 Task: Create ChildIssue0000000706 as Child Issue of Issue Issue0000000353 in Backlog  in Scrum Project Project0000000071 in Jira. Create ChildIssue0000000707 as Child Issue of Issue Issue0000000354 in Backlog  in Scrum Project Project0000000071 in Jira. Create ChildIssue0000000708 as Child Issue of Issue Issue0000000354 in Backlog  in Scrum Project Project0000000071 in Jira. Create ChildIssue0000000709 as Child Issue of Issue Issue0000000355 in Backlog  in Scrum Project Project0000000071 in Jira. Create ChildIssue0000000710 as Child Issue of Issue Issue0000000355 in Backlog  in Scrum Project Project0000000071 in Jira
Action: Mouse moved to (123, 236)
Screenshot: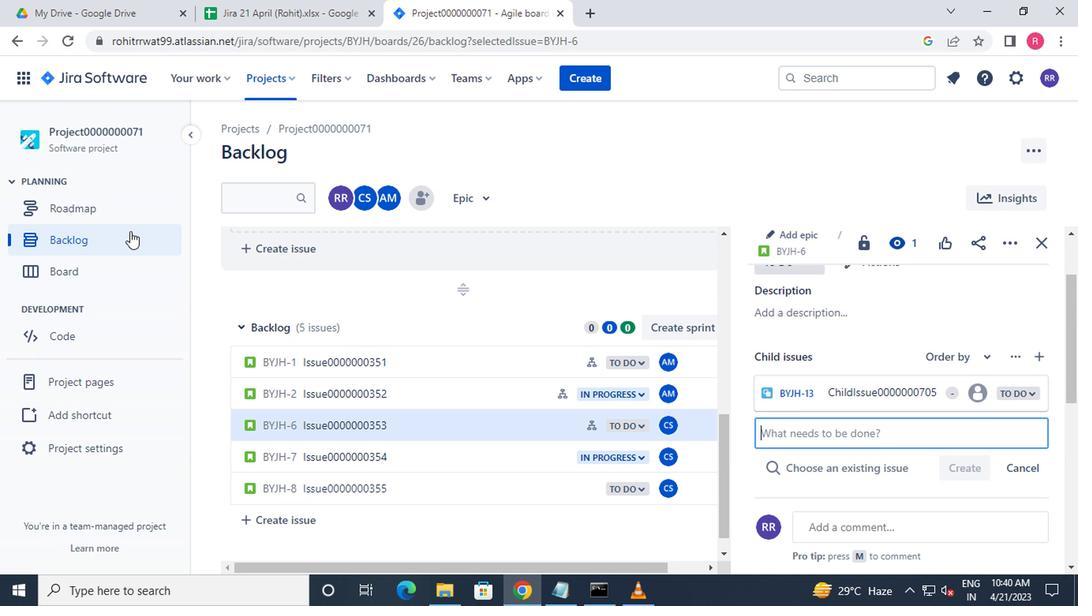 
Action: Mouse pressed left at (123, 236)
Screenshot: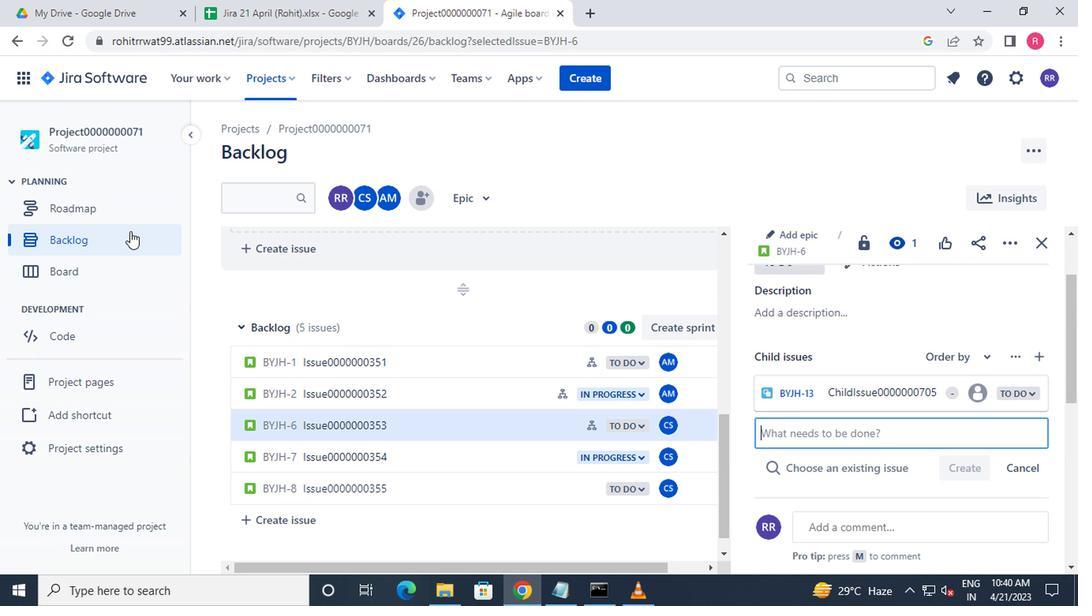 
Action: Mouse moved to (802, 434)
Screenshot: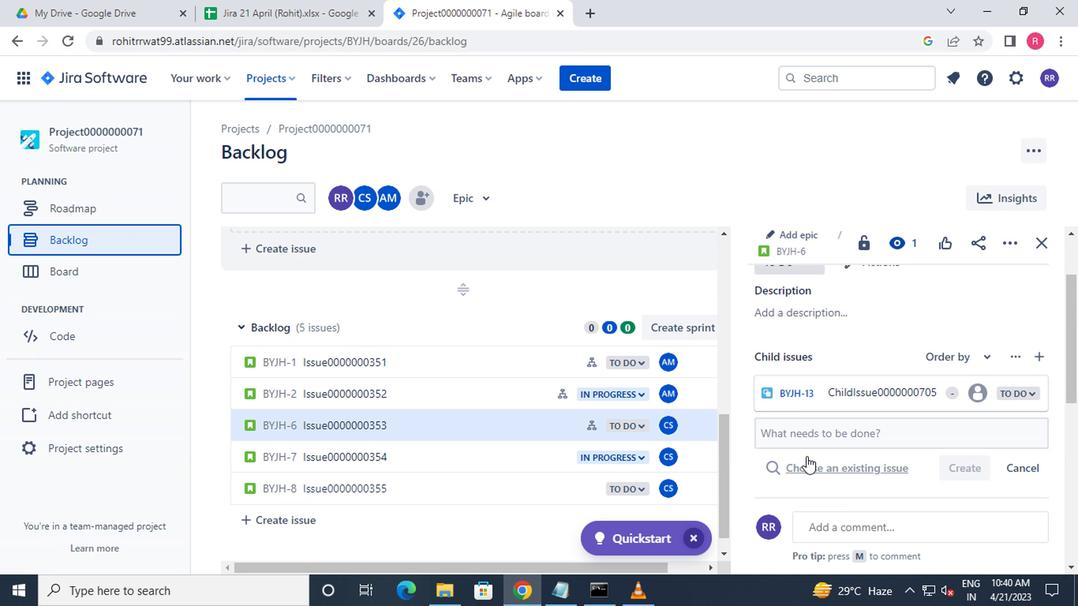 
Action: Mouse pressed left at (802, 434)
Screenshot: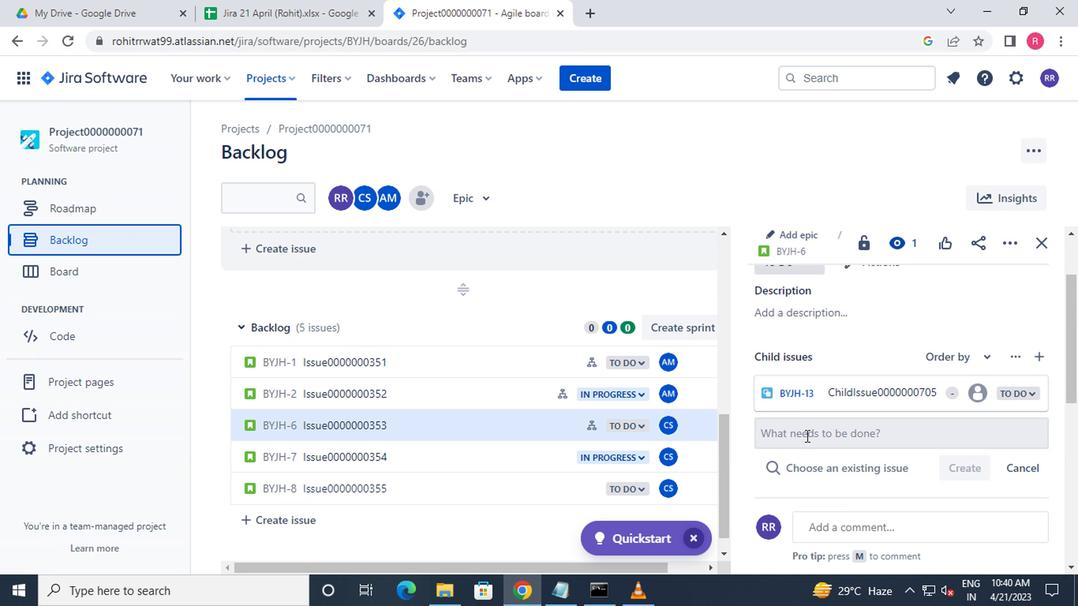 
Action: Key pressed <Key.shift_r><Key.shift>CHILD<Key.shift_r>ISSUE0000000706<Key.enter>
Screenshot: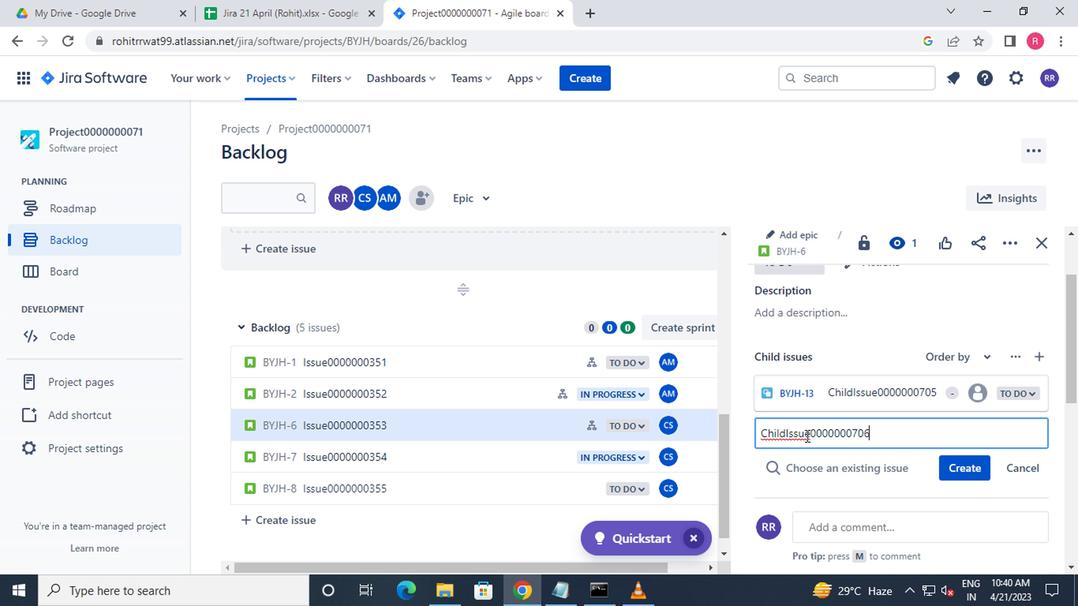 
Action: Mouse moved to (441, 461)
Screenshot: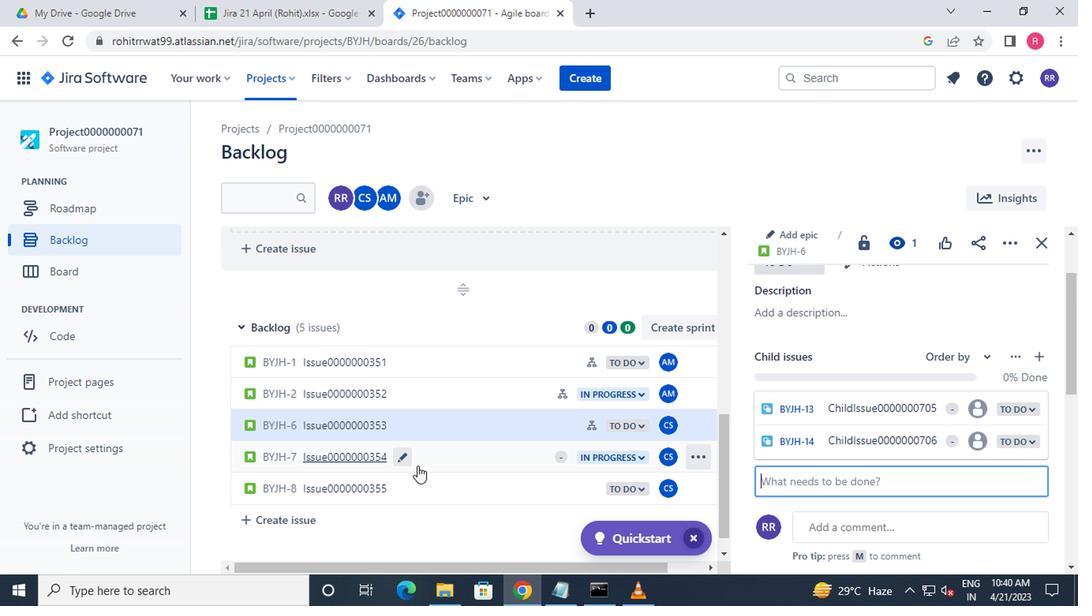 
Action: Mouse pressed left at (441, 461)
Screenshot: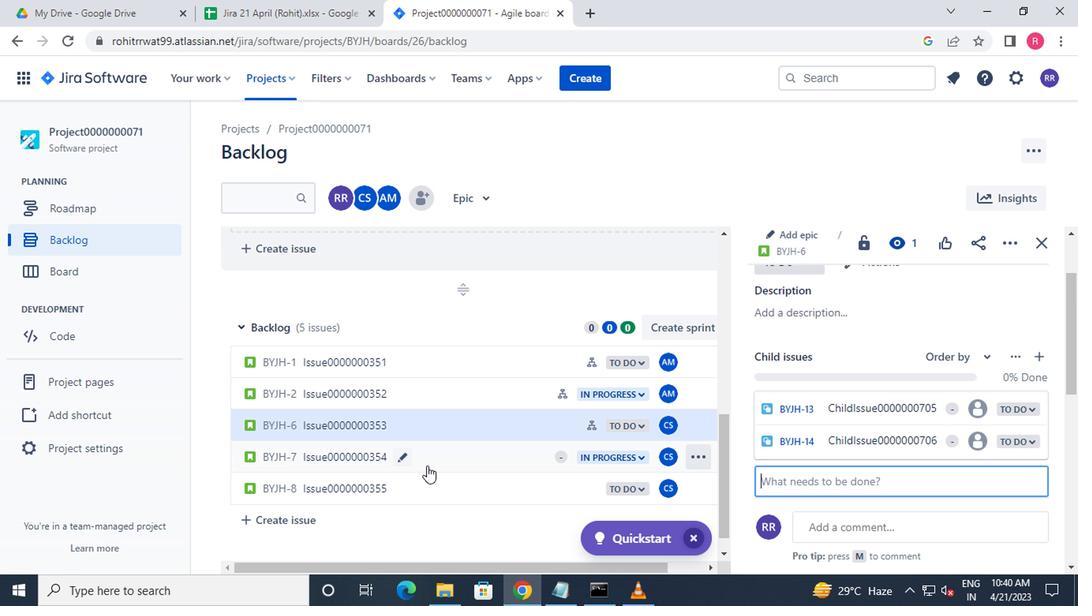 
Action: Mouse moved to (802, 320)
Screenshot: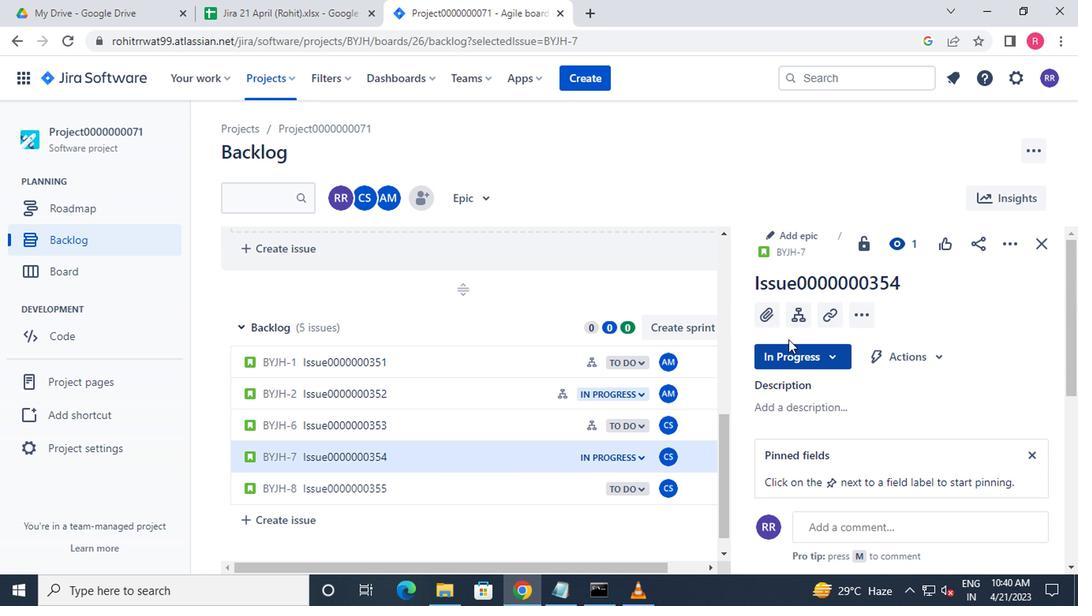 
Action: Mouse pressed left at (802, 320)
Screenshot: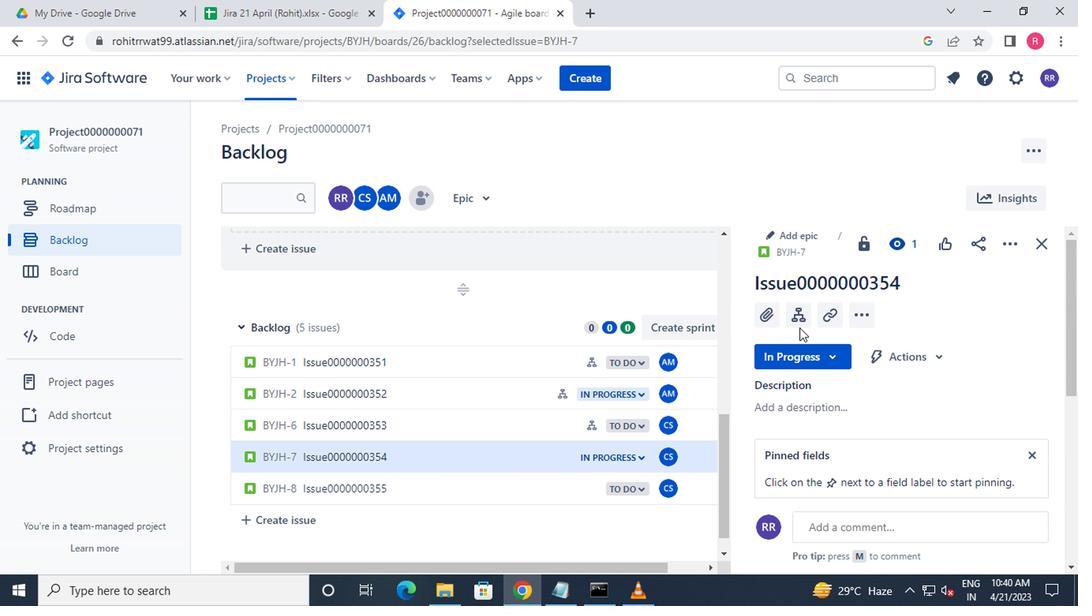 
Action: Mouse moved to (783, 398)
Screenshot: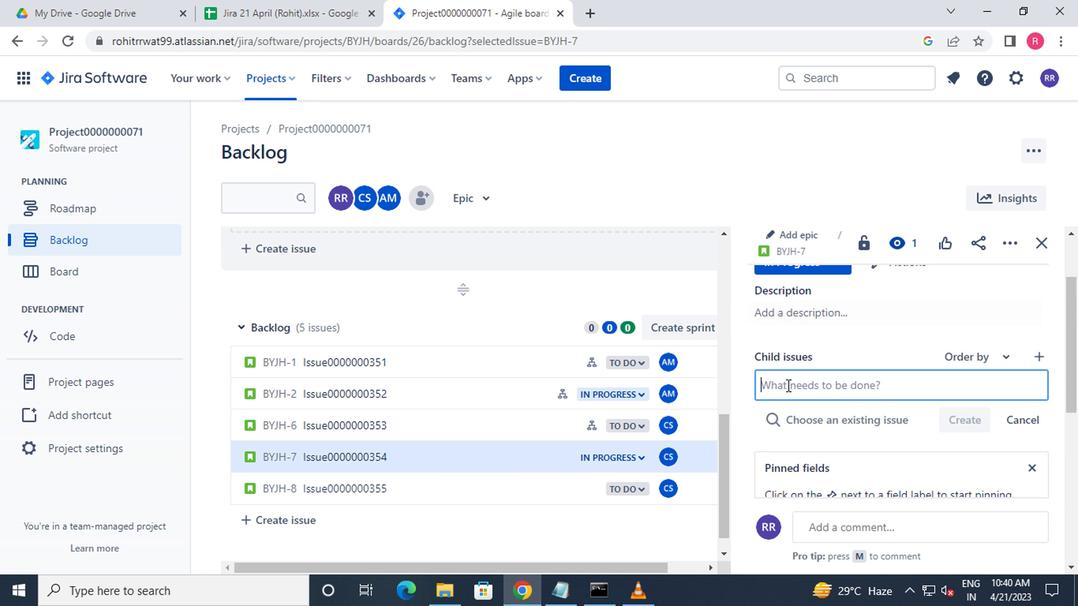 
Action: Key pressed <Key.shift>CHILD<Key.shift_r>ISSUE0000000707<Key.enter><Key.shift>CHILD<Key.shift_r>ISSUE0000000798<Key.backspace><Key.backspace>08<Key.enter>
Screenshot: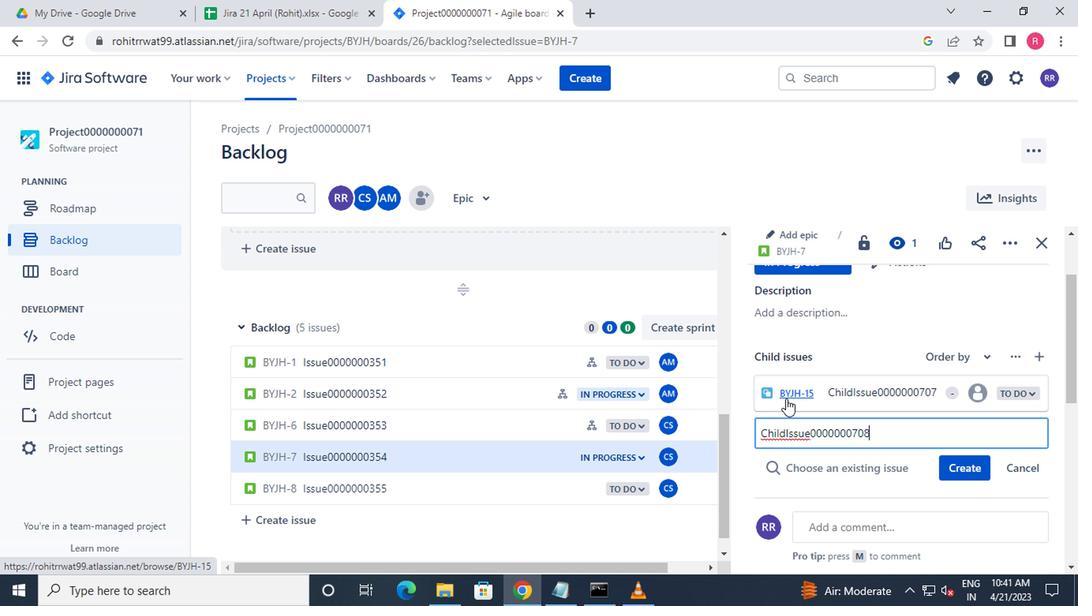 
Action: Mouse moved to (523, 484)
Screenshot: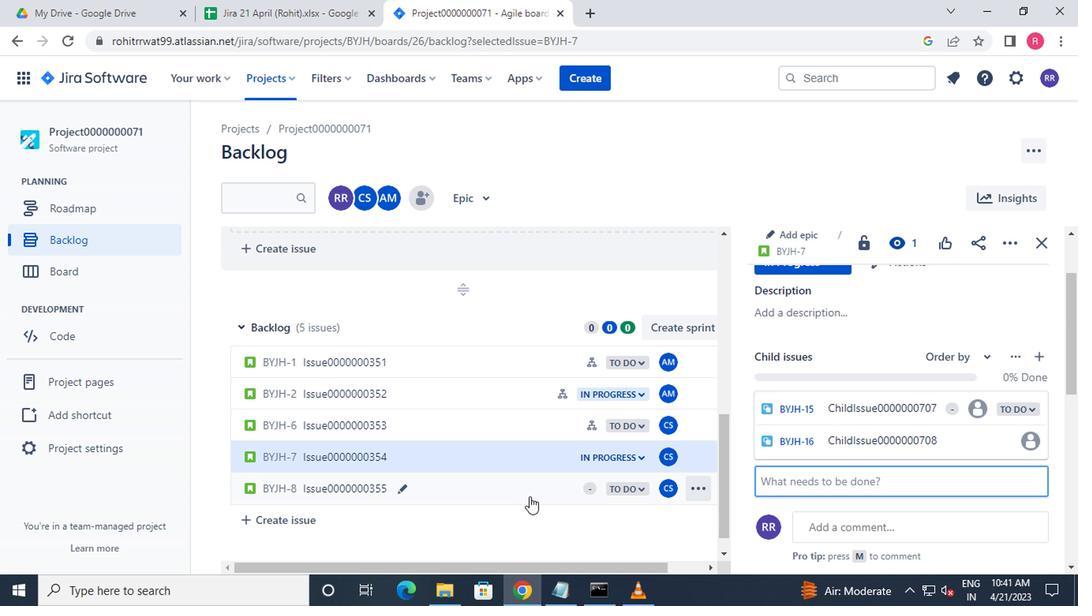 
Action: Mouse pressed left at (523, 484)
Screenshot: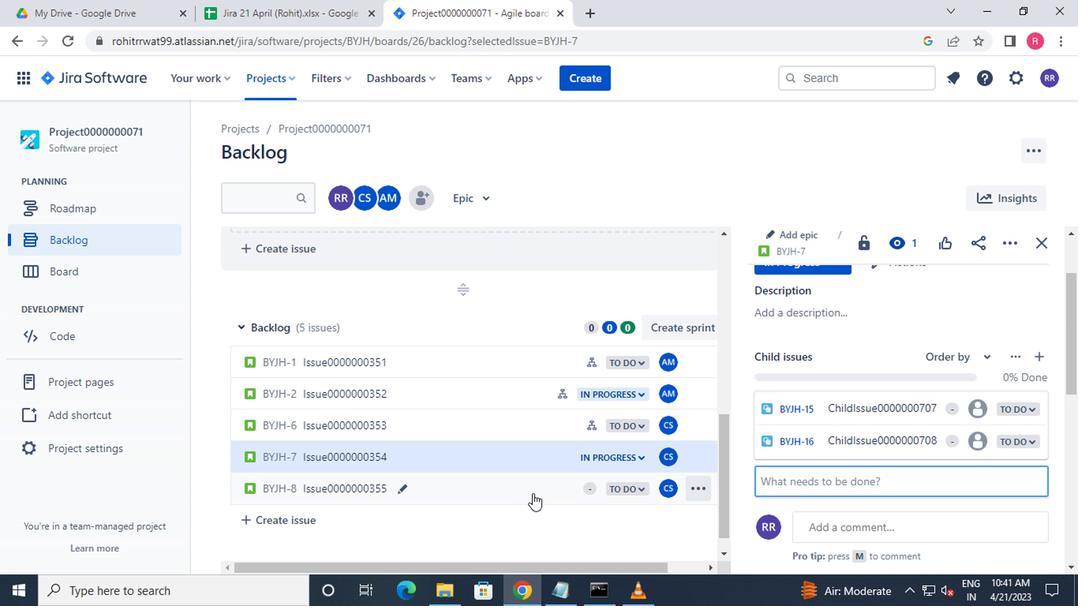 
Action: Mouse moved to (792, 314)
Screenshot: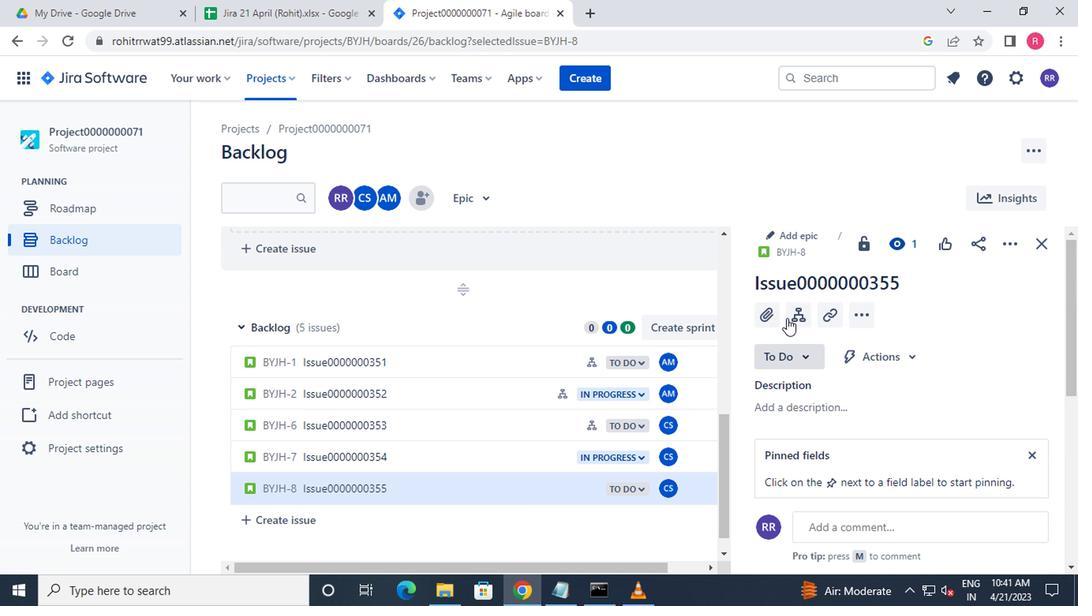 
Action: Mouse pressed left at (792, 314)
Screenshot: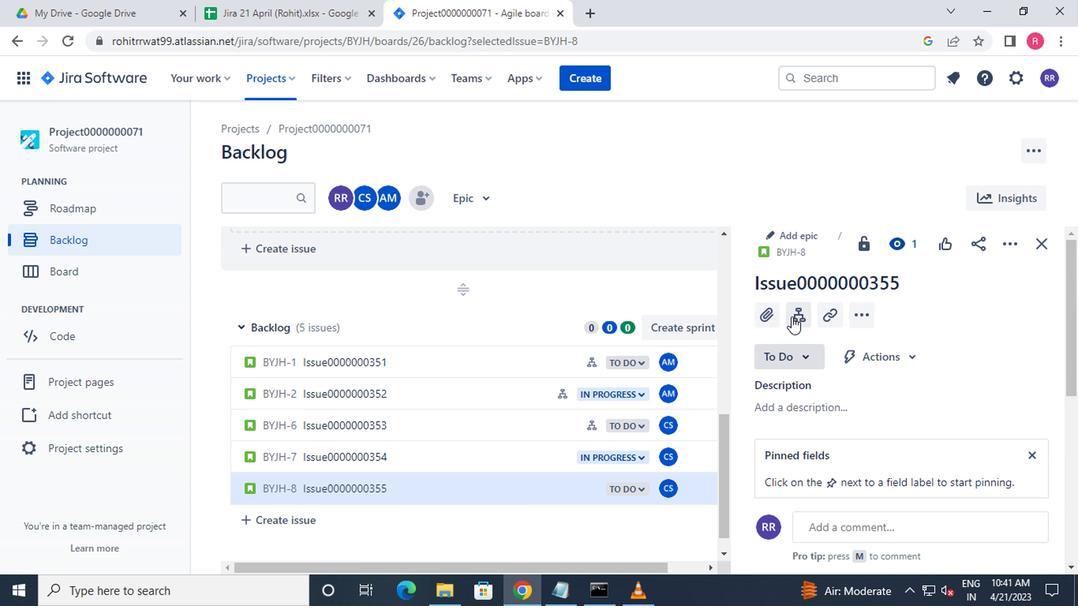 
Action: Mouse moved to (809, 408)
Screenshot: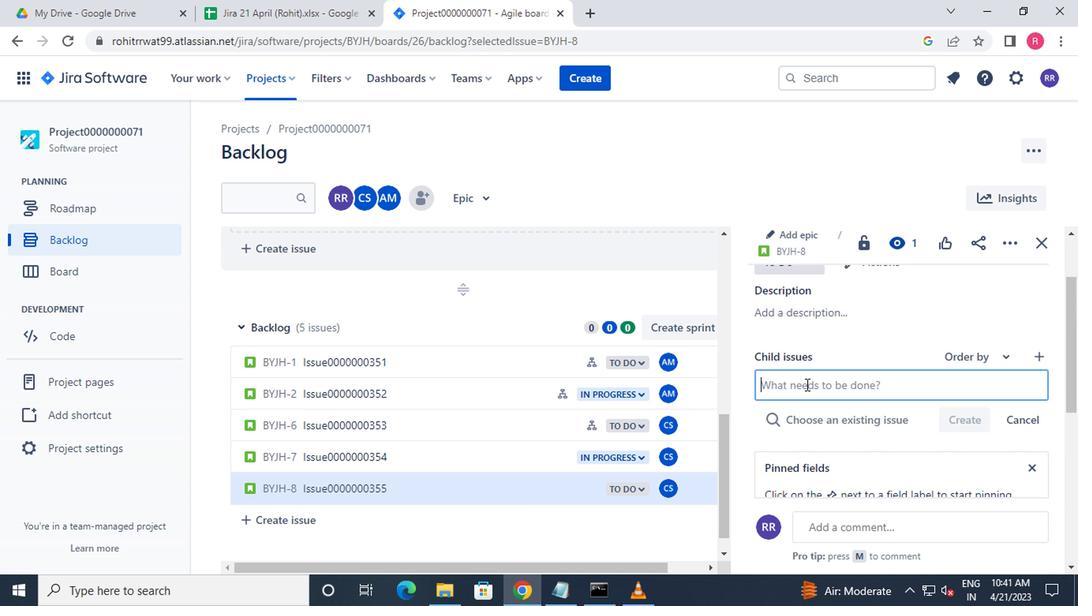 
Action: Key pressed <Key.shift>CHILD<Key.shift_r>ISSUE0000000709<Key.enter><Key.shift>CG<Key.backspace>HILD<Key.shift_r>ISSUE0000000710<Key.enter>
Screenshot: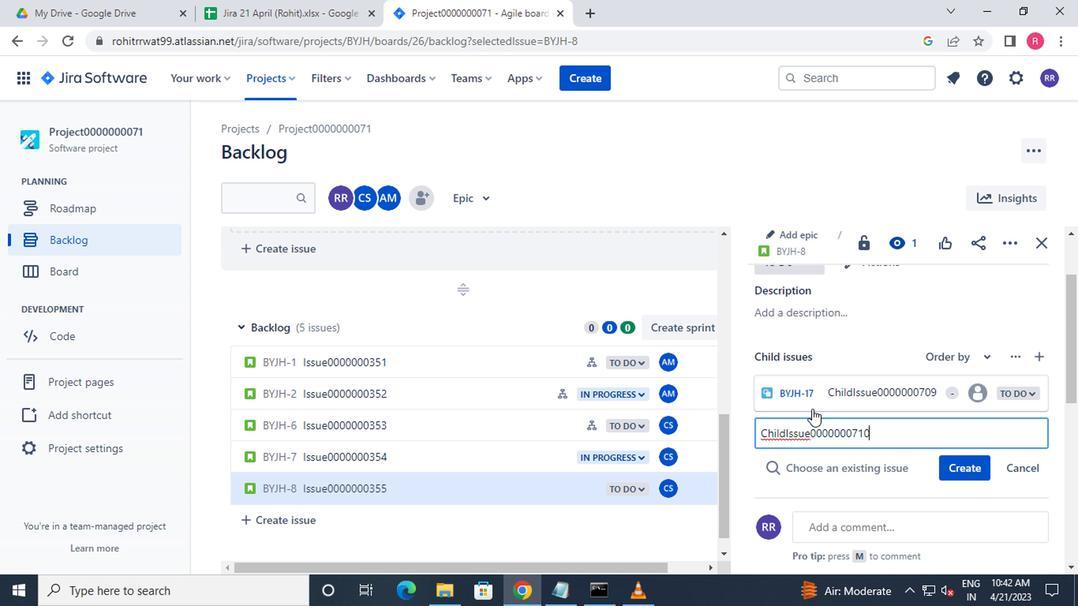 
